 Task: Set the marquee position for the marquee display to center.
Action: Mouse moved to (105, 12)
Screenshot: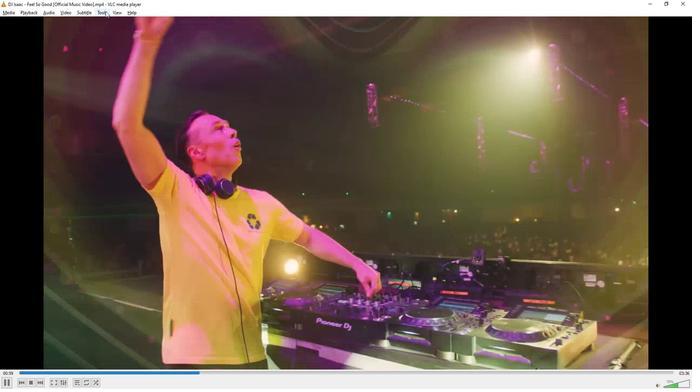 
Action: Mouse pressed left at (105, 12)
Screenshot: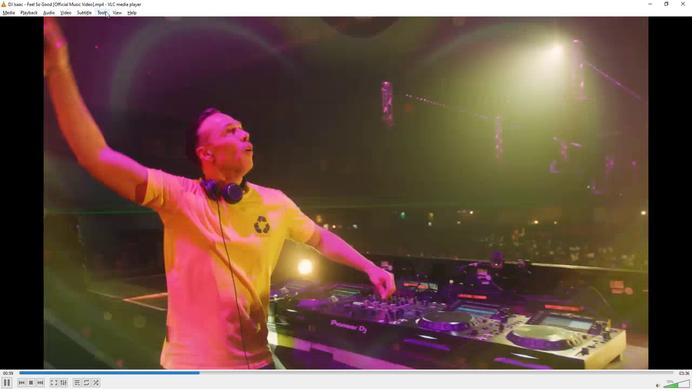 
Action: Mouse moved to (118, 99)
Screenshot: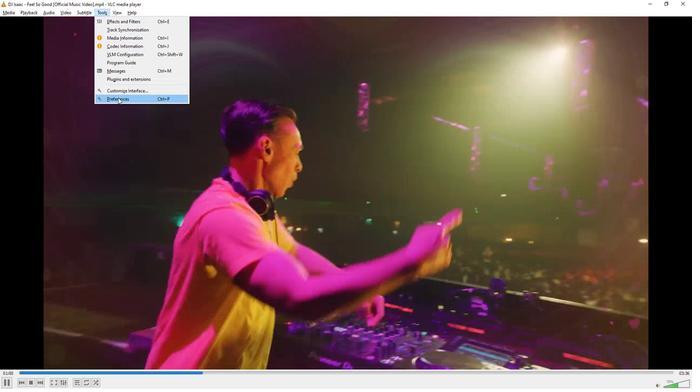 
Action: Mouse pressed left at (118, 99)
Screenshot: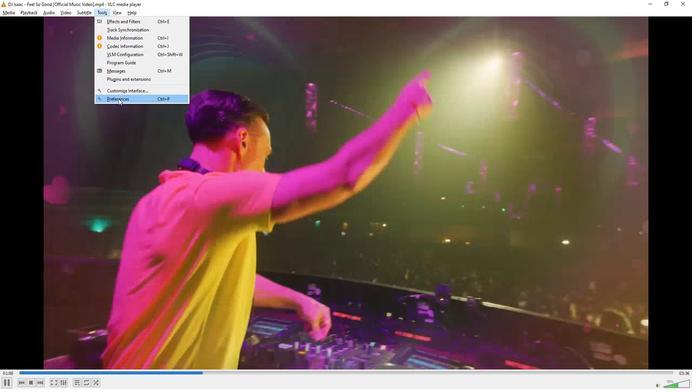 
Action: Mouse moved to (134, 312)
Screenshot: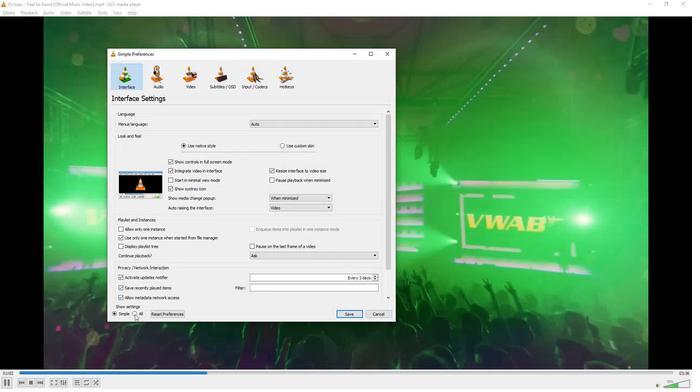 
Action: Mouse pressed left at (134, 312)
Screenshot: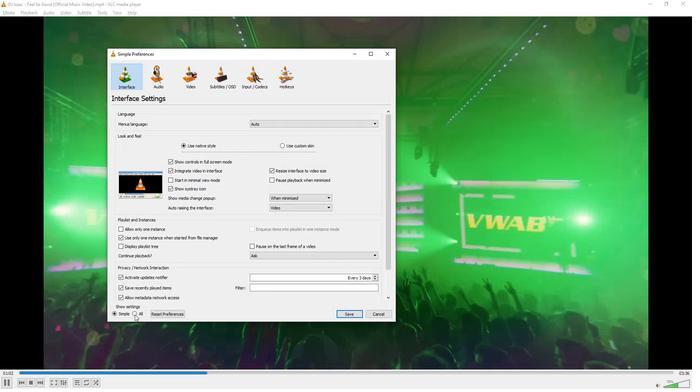 
Action: Mouse moved to (131, 288)
Screenshot: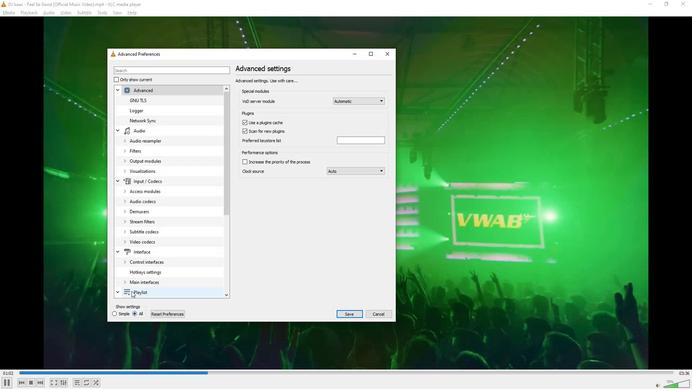 
Action: Mouse scrolled (131, 288) with delta (0, 0)
Screenshot: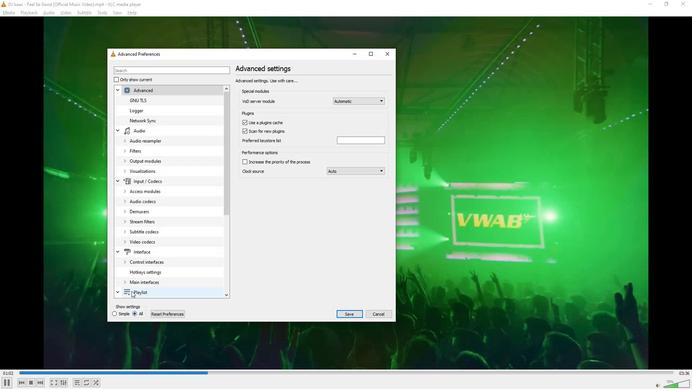 
Action: Mouse scrolled (131, 288) with delta (0, 0)
Screenshot: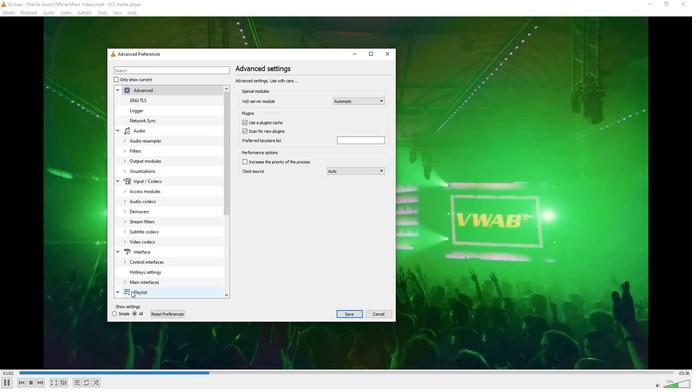 
Action: Mouse scrolled (131, 288) with delta (0, 0)
Screenshot: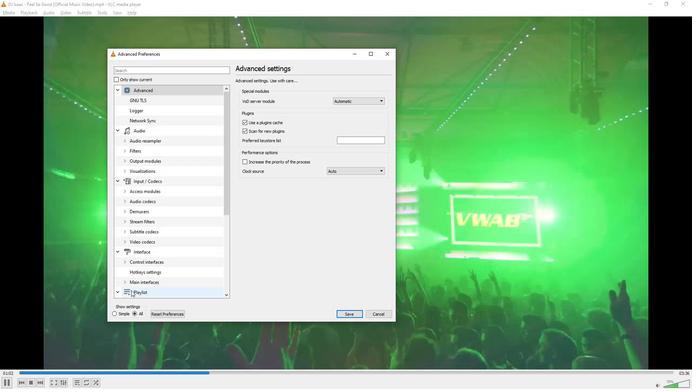 
Action: Mouse moved to (131, 288)
Screenshot: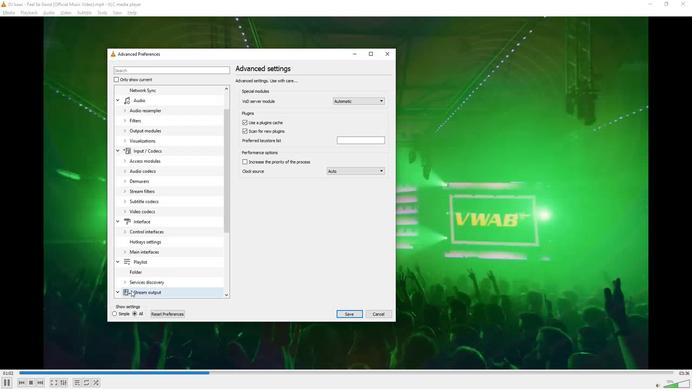 
Action: Mouse scrolled (131, 288) with delta (0, 0)
Screenshot: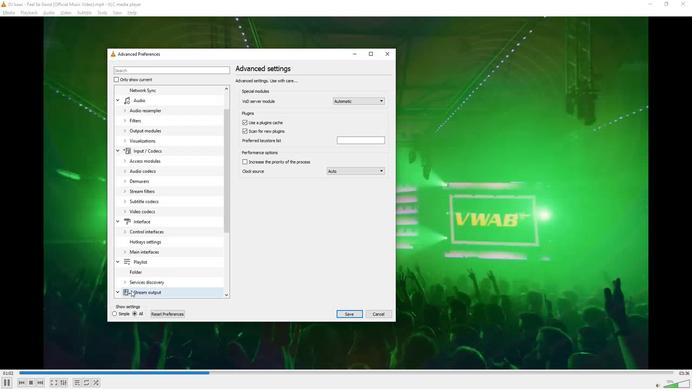
Action: Mouse moved to (130, 288)
Screenshot: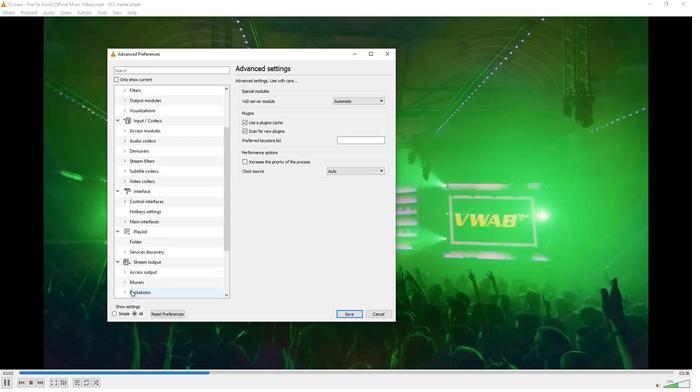 
Action: Mouse scrolled (130, 287) with delta (0, 0)
Screenshot: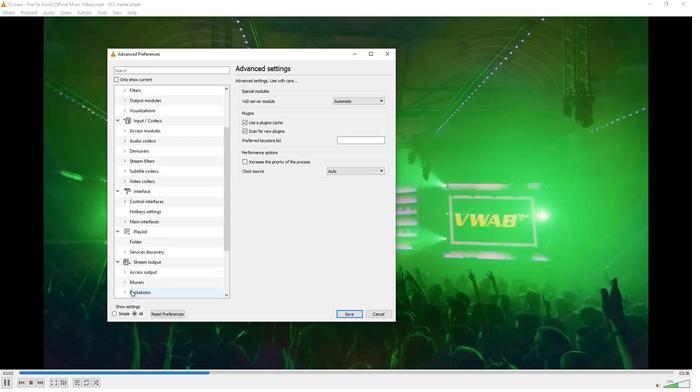 
Action: Mouse scrolled (130, 287) with delta (0, 0)
Screenshot: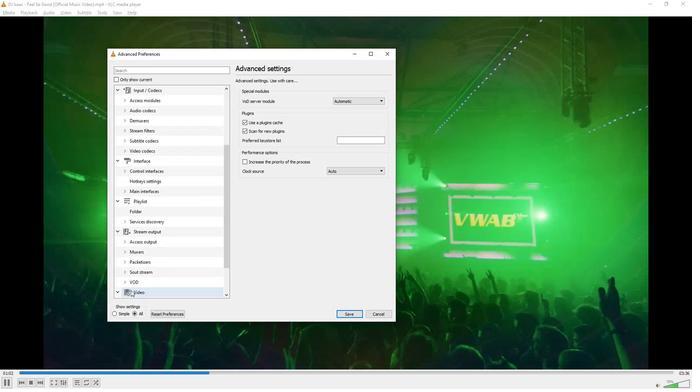 
Action: Mouse moved to (124, 289)
Screenshot: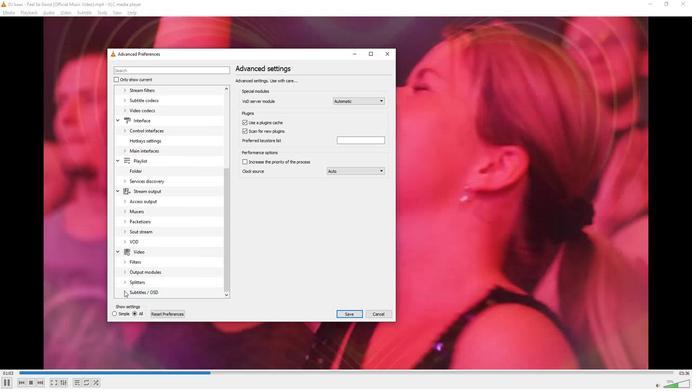 
Action: Mouse pressed left at (124, 289)
Screenshot: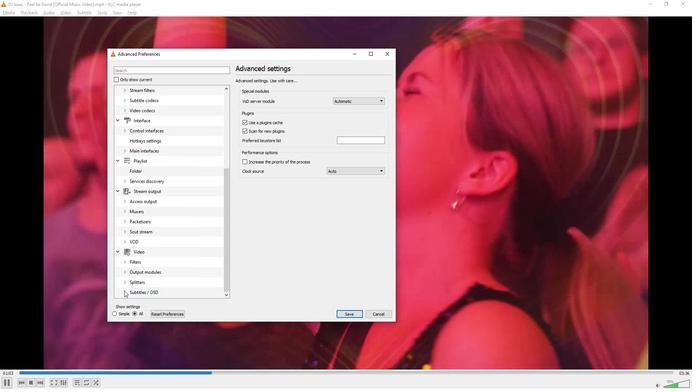 
Action: Mouse scrolled (124, 288) with delta (0, 0)
Screenshot: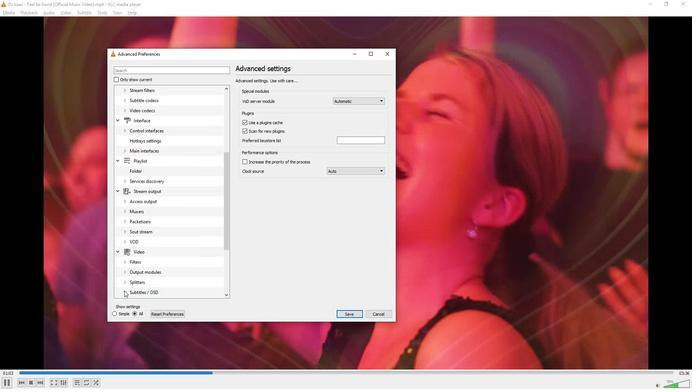 
Action: Mouse scrolled (124, 288) with delta (0, 0)
Screenshot: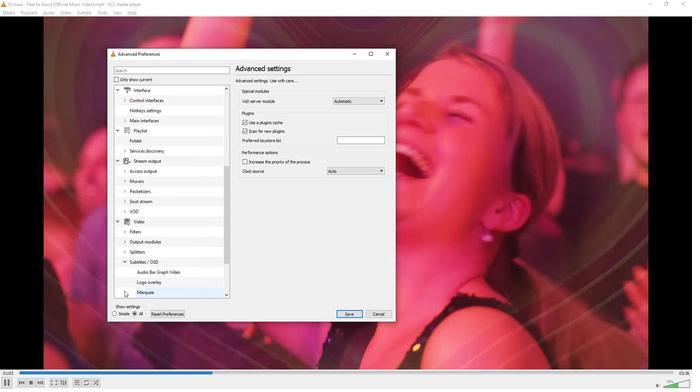 
Action: Mouse moved to (142, 260)
Screenshot: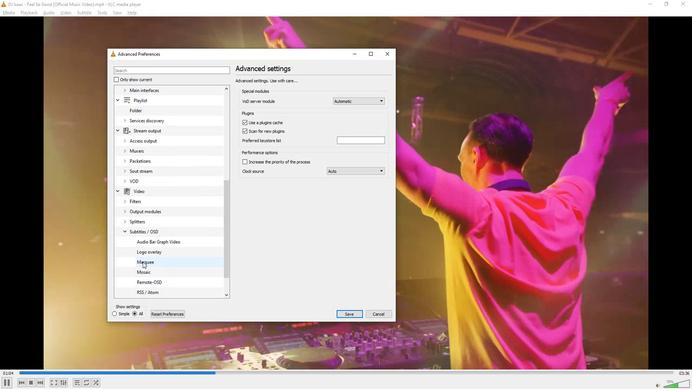 
Action: Mouse pressed left at (142, 260)
Screenshot: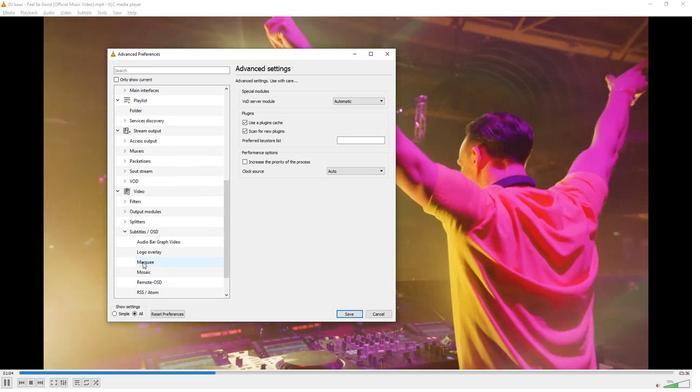 
Action: Mouse moved to (355, 141)
Screenshot: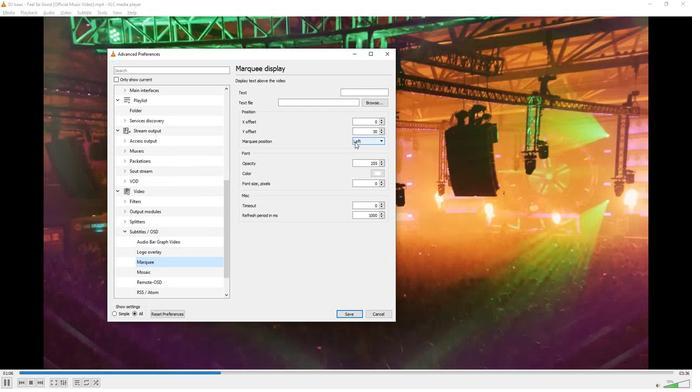 
Action: Mouse pressed left at (355, 141)
Screenshot: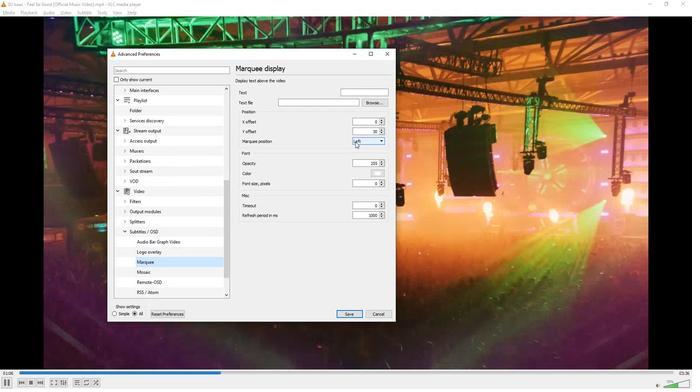 
Action: Mouse moved to (357, 147)
Screenshot: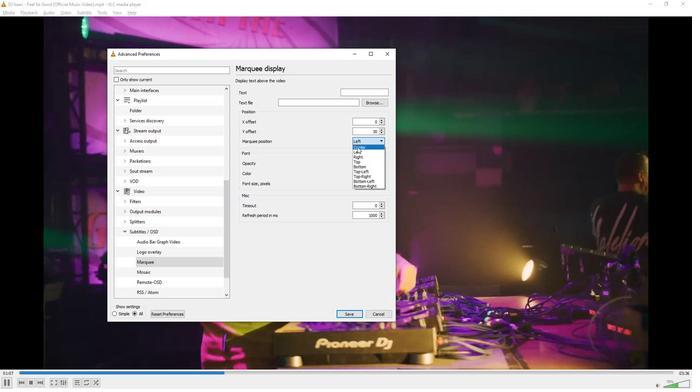
Action: Mouse pressed left at (357, 147)
Screenshot: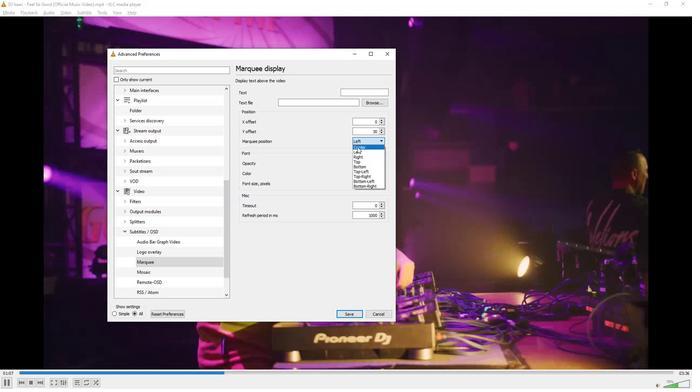 
Action: Mouse moved to (217, 336)
Screenshot: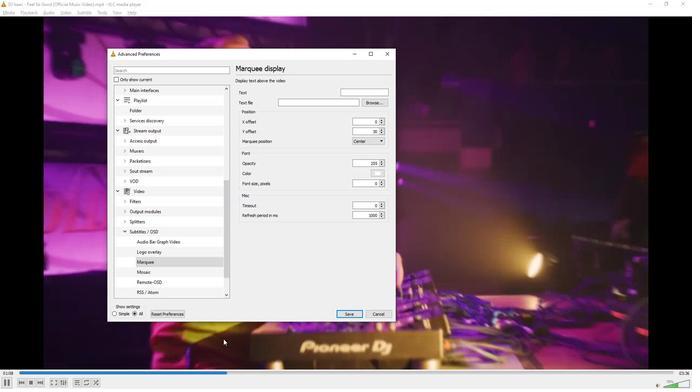 
